 Task: Add a dependency to the task Implement a new cloud-based environmental management system for a company , the existing task  Develop a new online tool for online event registration in the project BitTech
Action: Mouse moved to (405, 356)
Screenshot: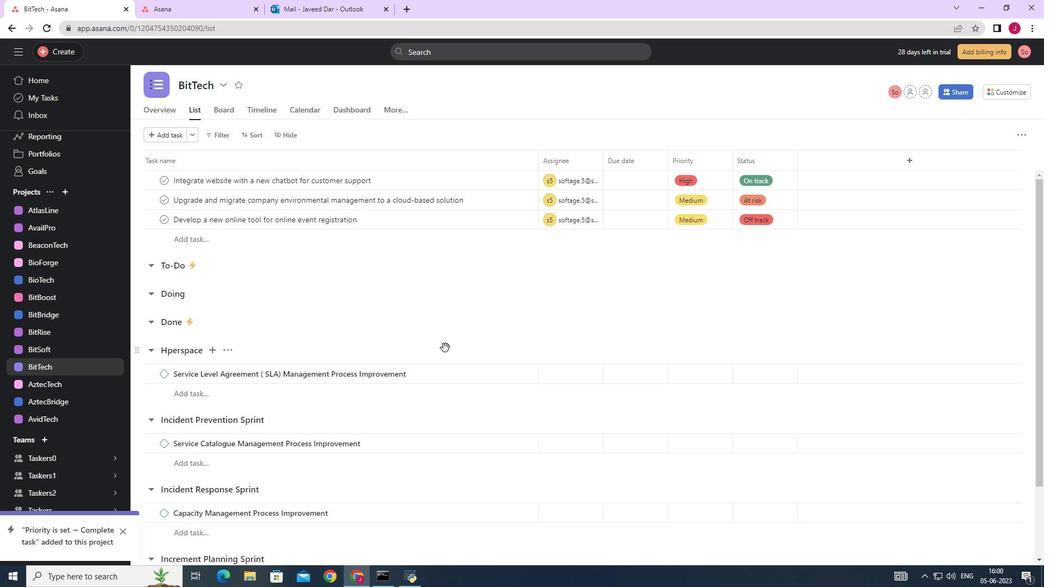 
Action: Mouse scrolled (407, 355) with delta (0, 0)
Screenshot: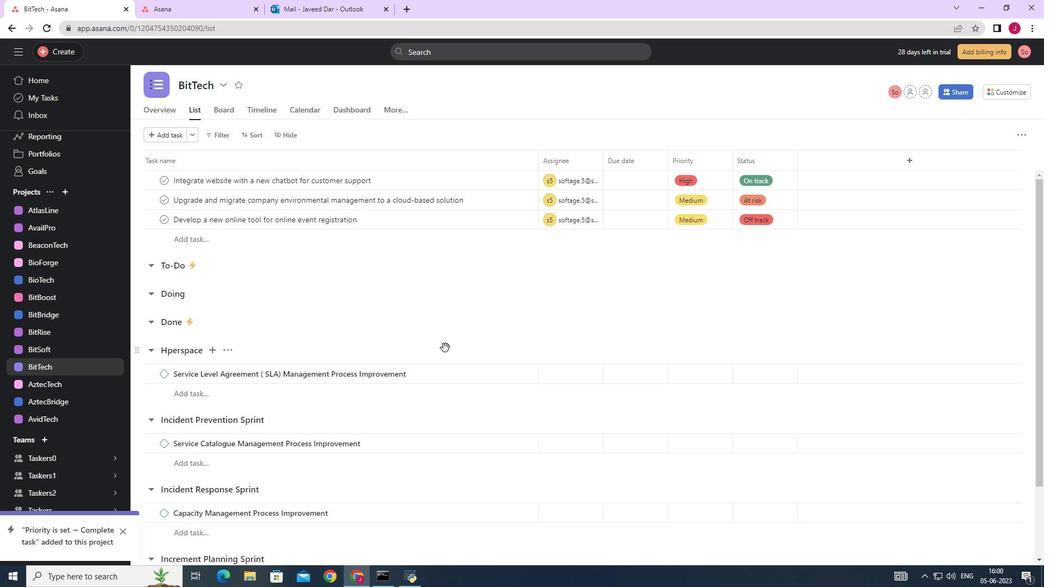 
Action: Mouse moved to (398, 358)
Screenshot: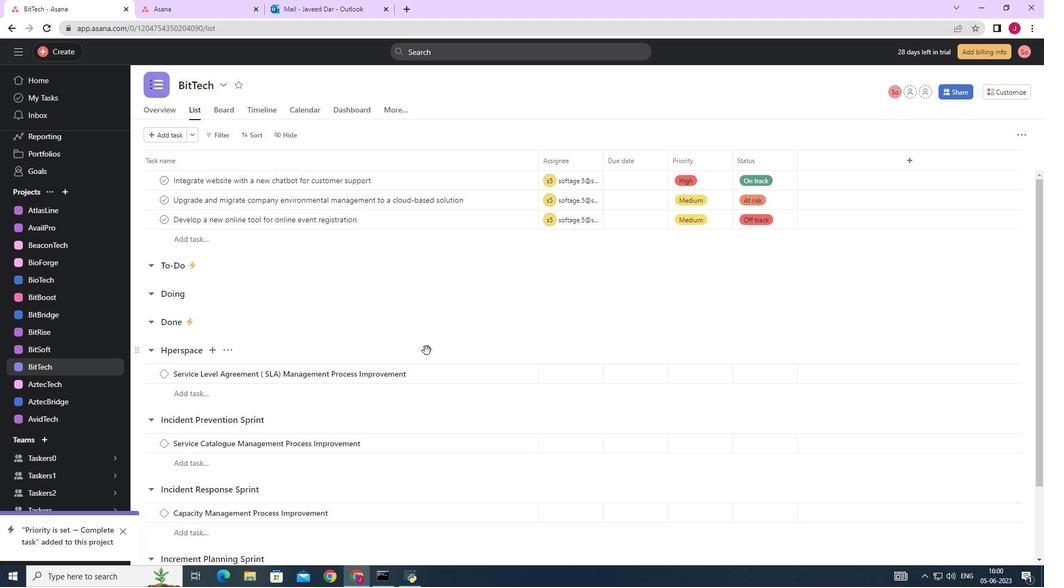 
Action: Mouse scrolled (400, 358) with delta (0, 0)
Screenshot: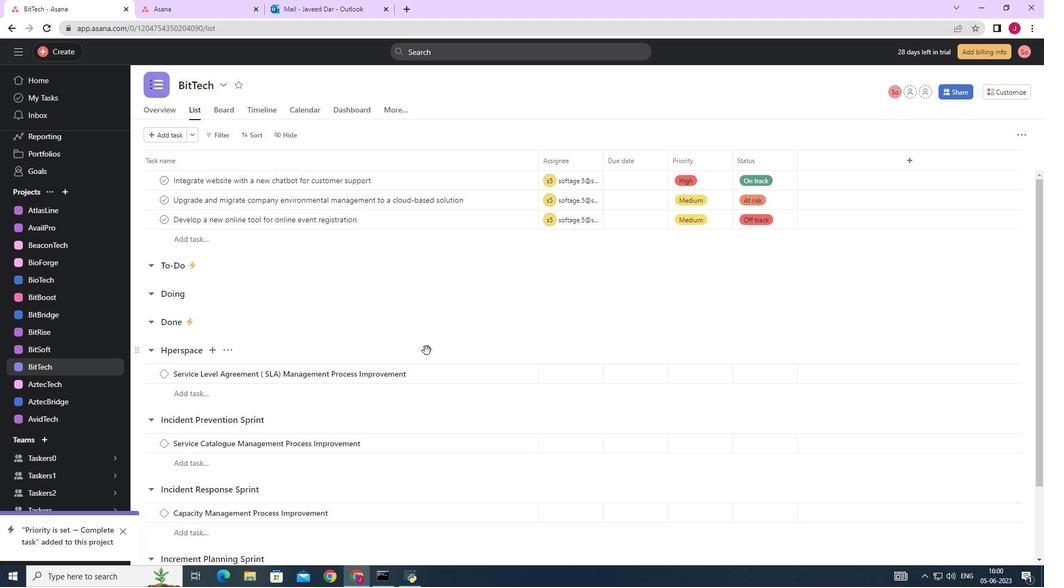 
Action: Mouse moved to (397, 358)
Screenshot: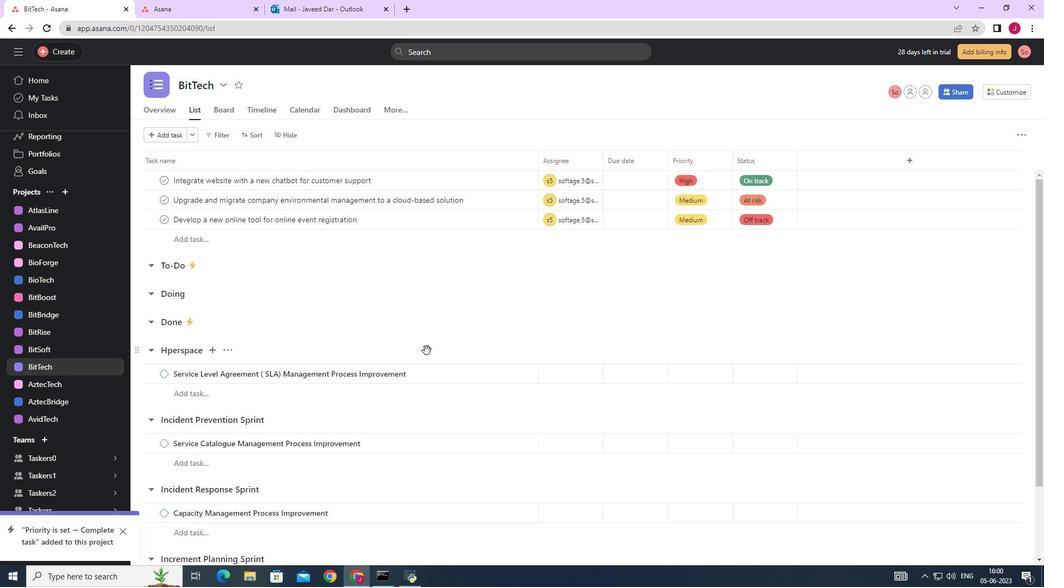 
Action: Mouse scrolled (398, 358) with delta (0, 0)
Screenshot: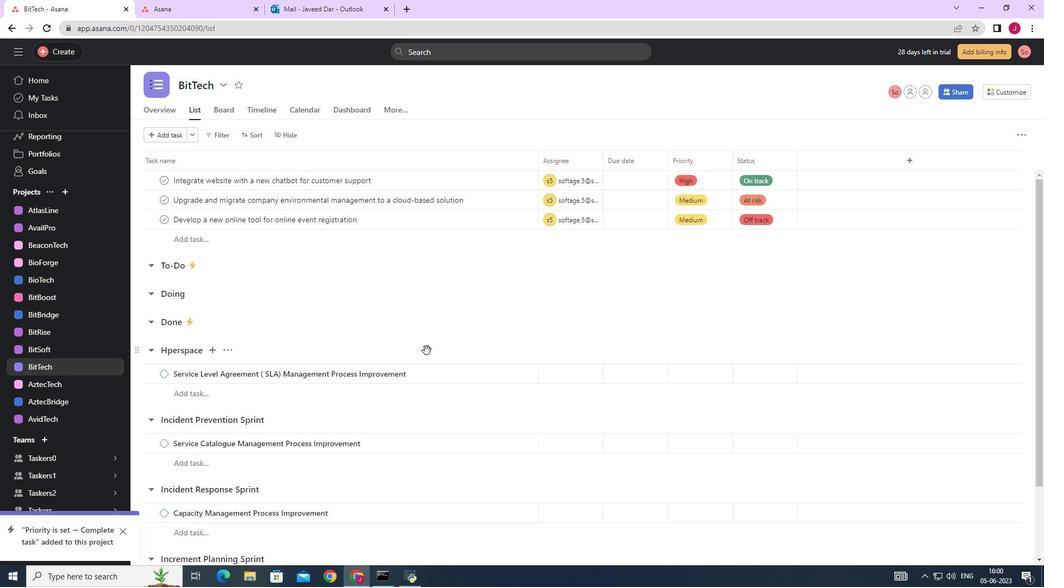 
Action: Mouse moved to (397, 358)
Screenshot: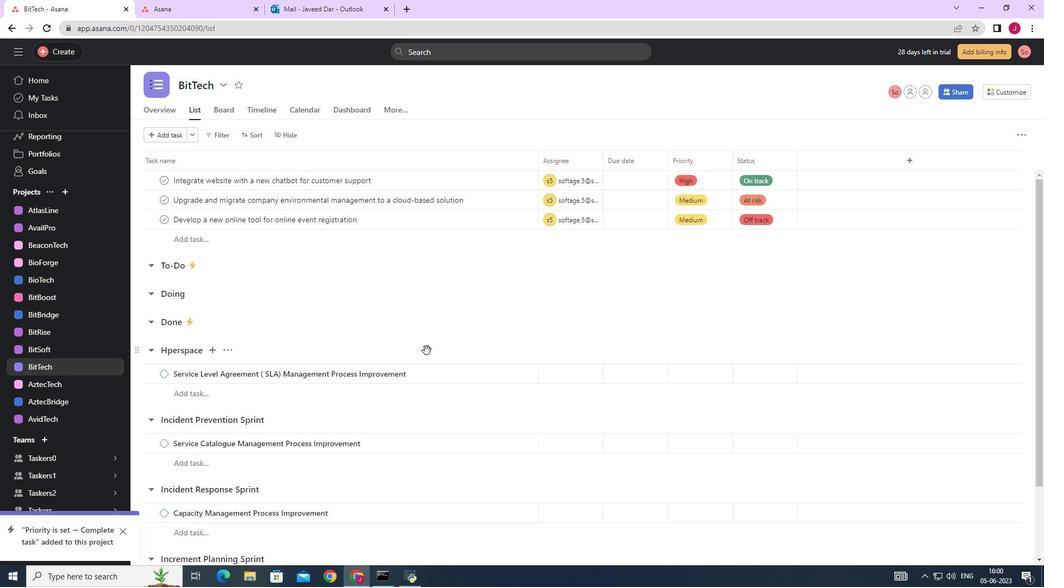 
Action: Mouse scrolled (398, 358) with delta (0, 0)
Screenshot: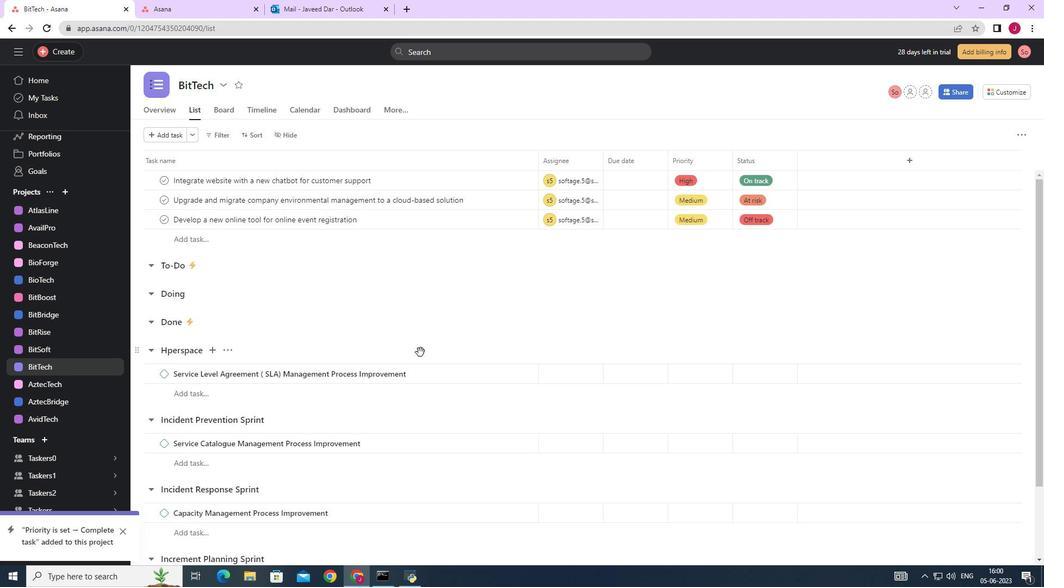 
Action: Mouse moved to (396, 358)
Screenshot: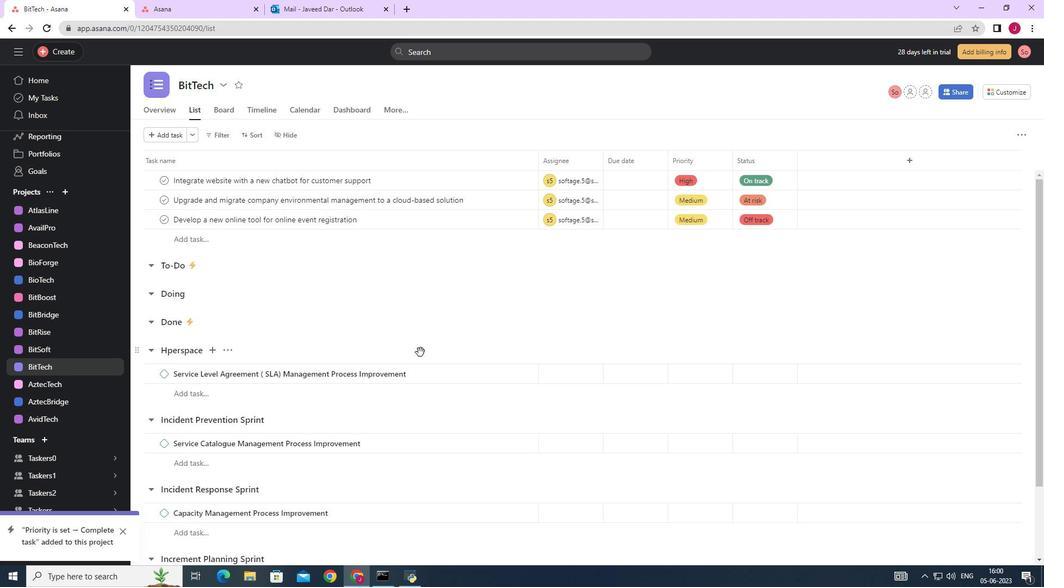 
Action: Mouse scrolled (397, 358) with delta (0, 0)
Screenshot: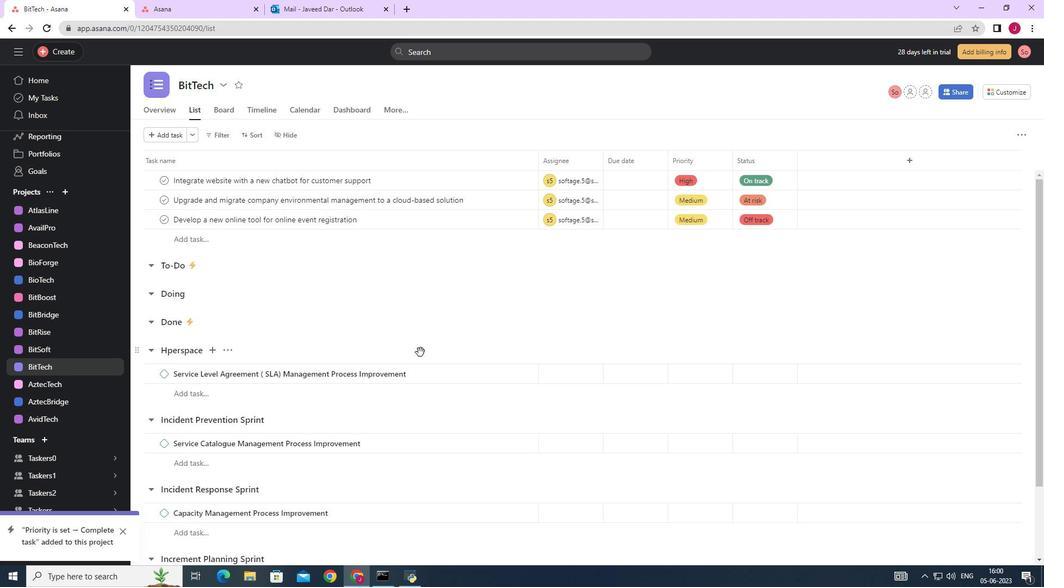 
Action: Mouse moved to (395, 358)
Screenshot: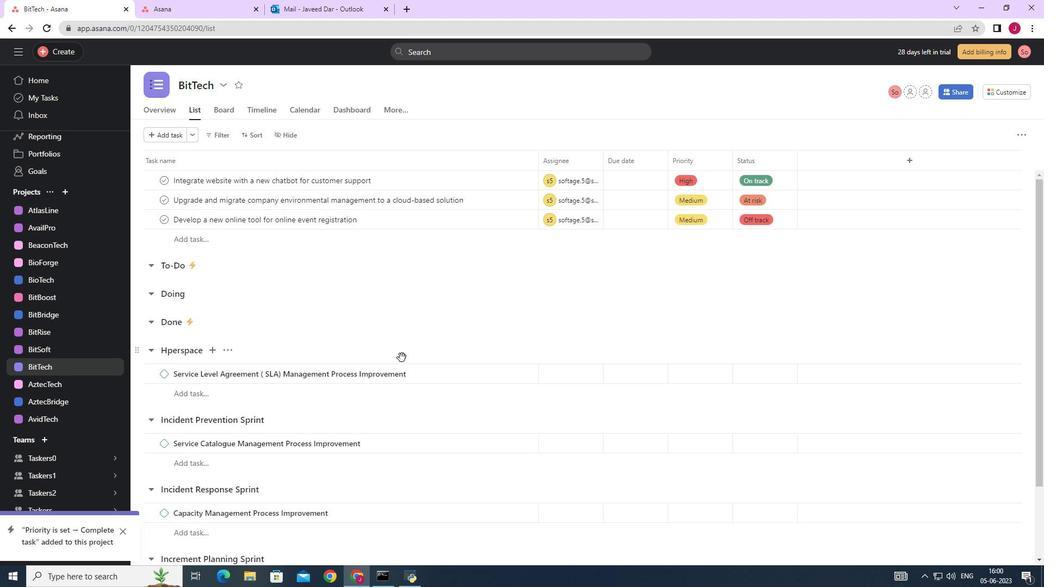 
Action: Mouse scrolled (396, 358) with delta (0, 0)
Screenshot: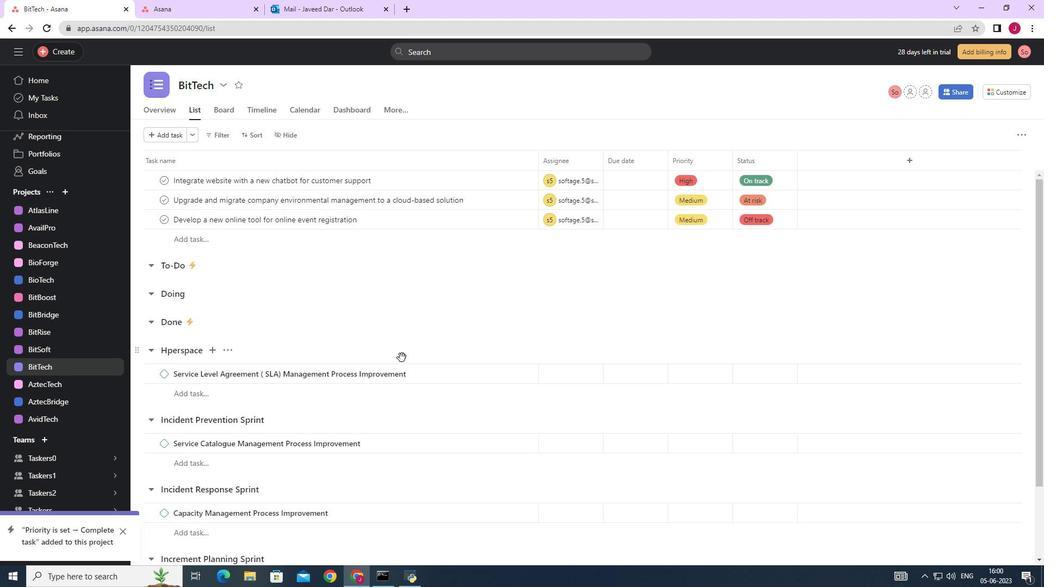 
Action: Mouse moved to (383, 361)
Screenshot: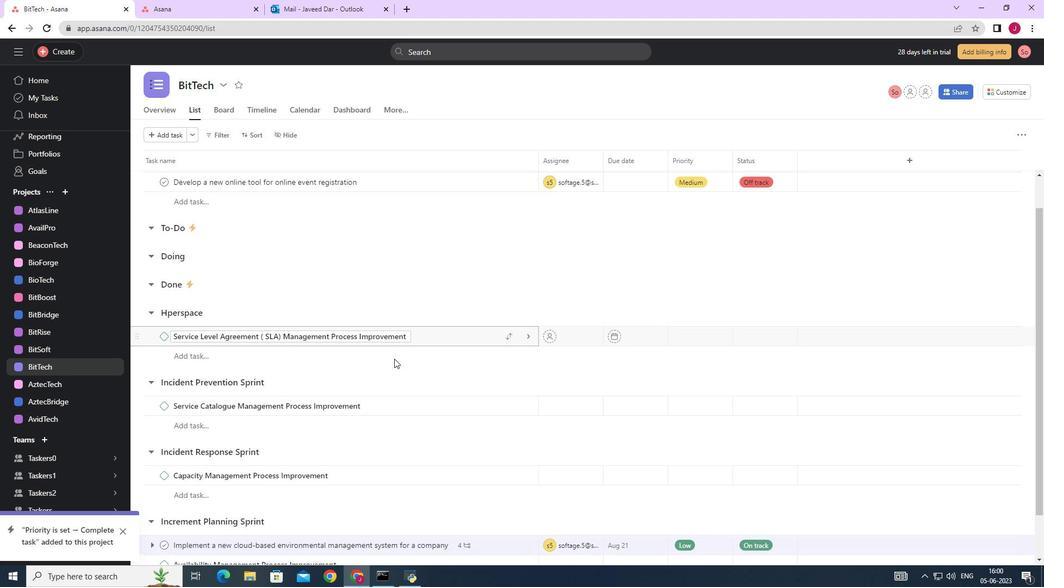 
Action: Mouse scrolled (383, 361) with delta (0, 0)
Screenshot: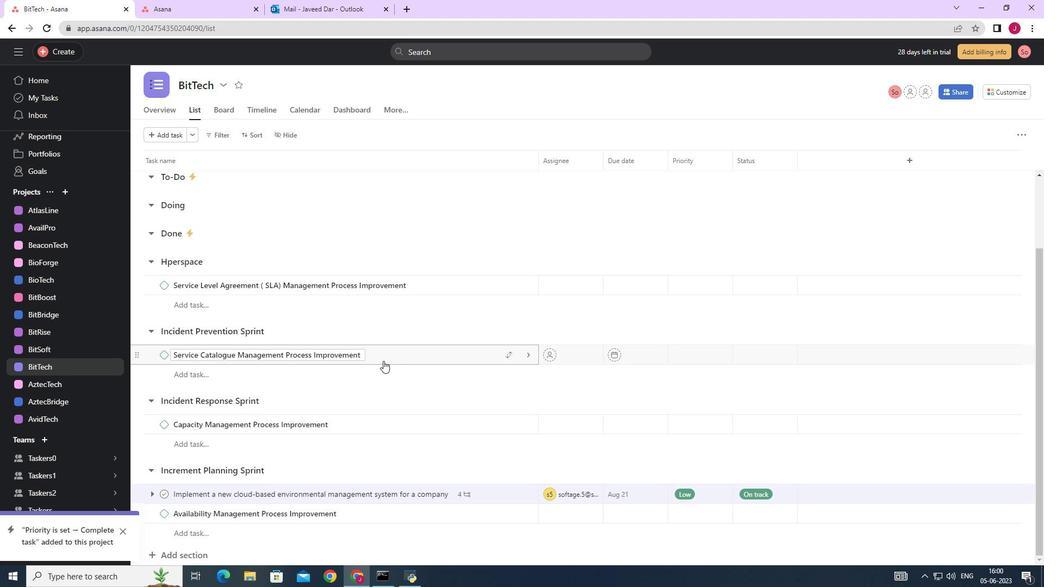 
Action: Mouse scrolled (383, 361) with delta (0, 0)
Screenshot: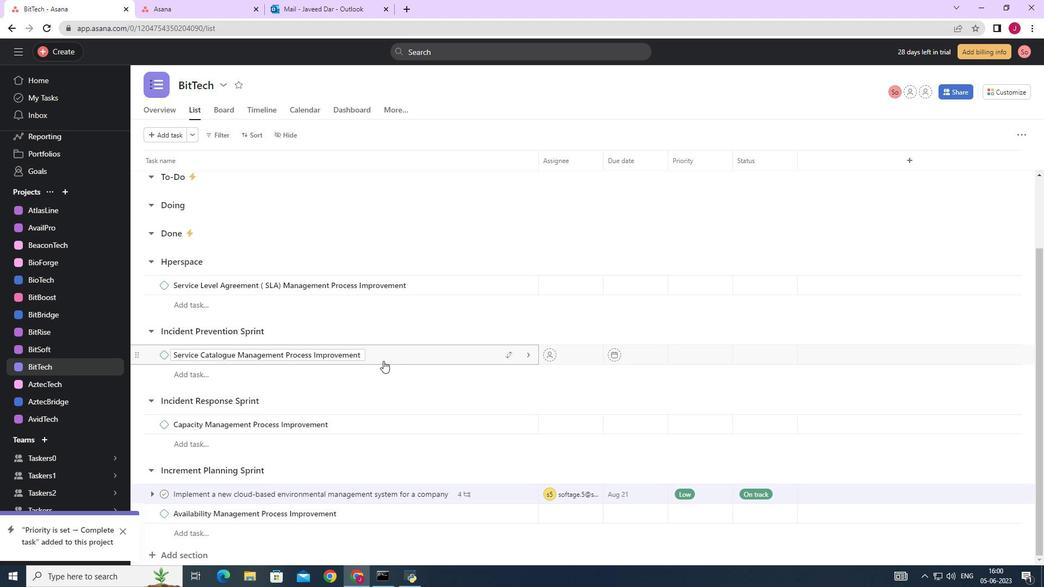
Action: Mouse scrolled (383, 361) with delta (0, 0)
Screenshot: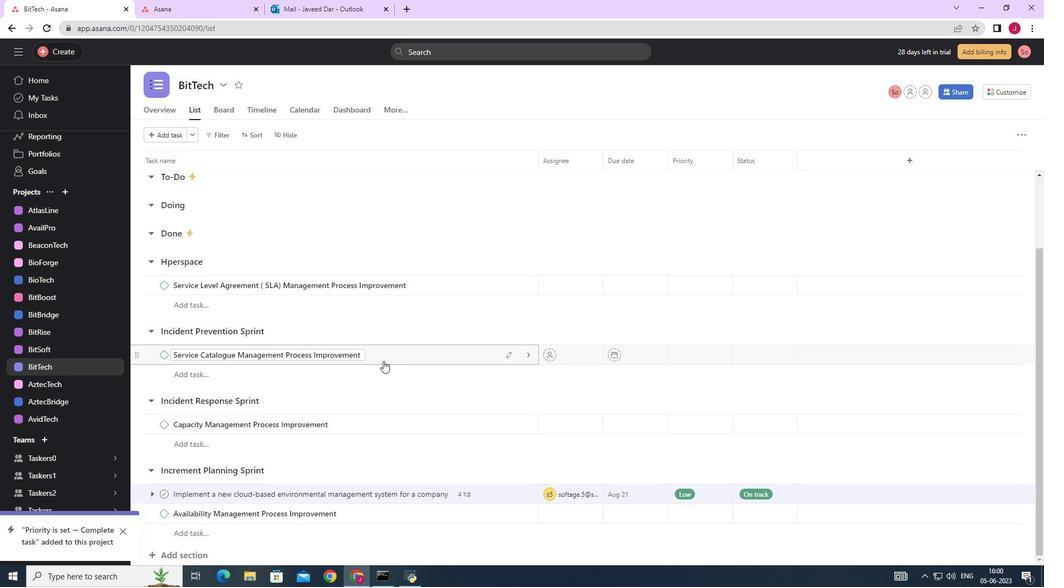 
Action: Mouse scrolled (383, 361) with delta (0, 0)
Screenshot: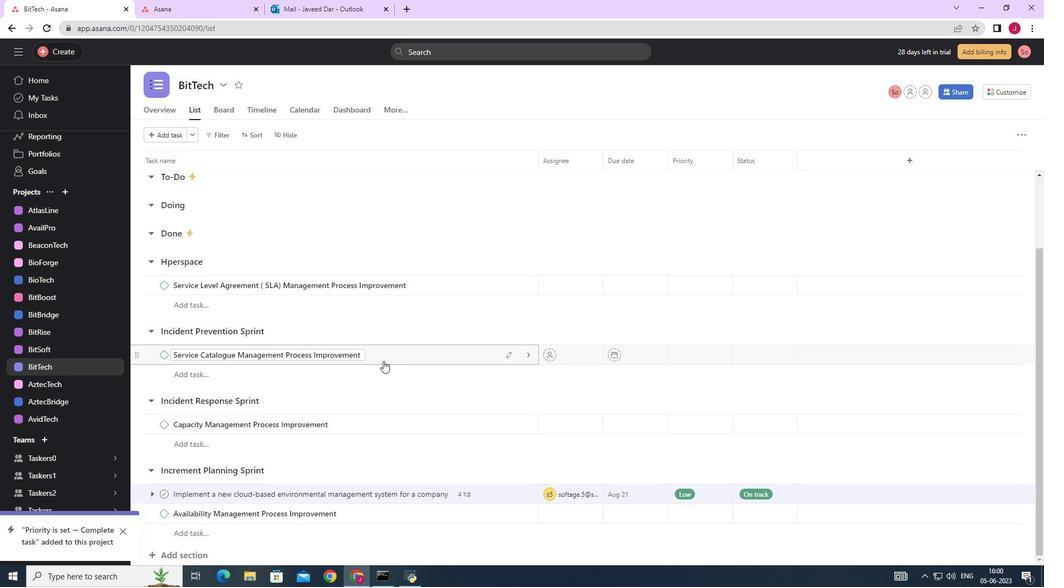 
Action: Mouse moved to (383, 351)
Screenshot: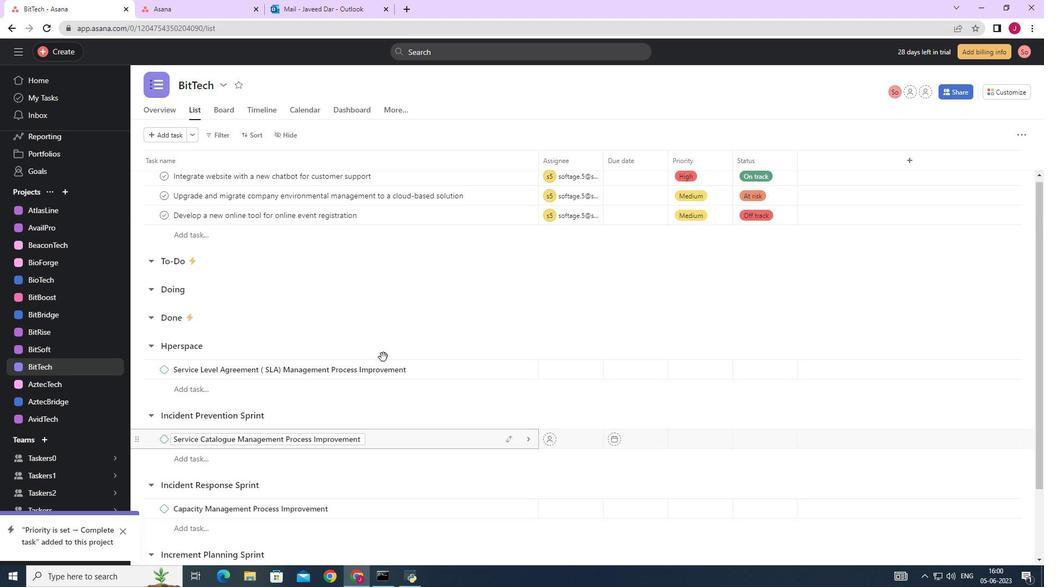 
Action: Mouse scrolled (383, 350) with delta (0, 0)
Screenshot: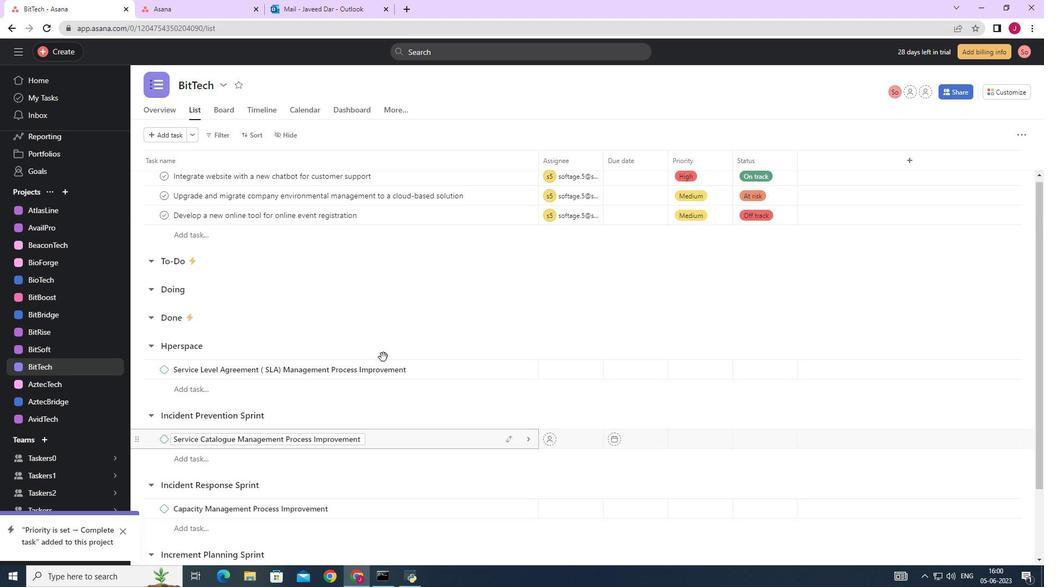 
Action: Mouse scrolled (383, 350) with delta (0, 0)
Screenshot: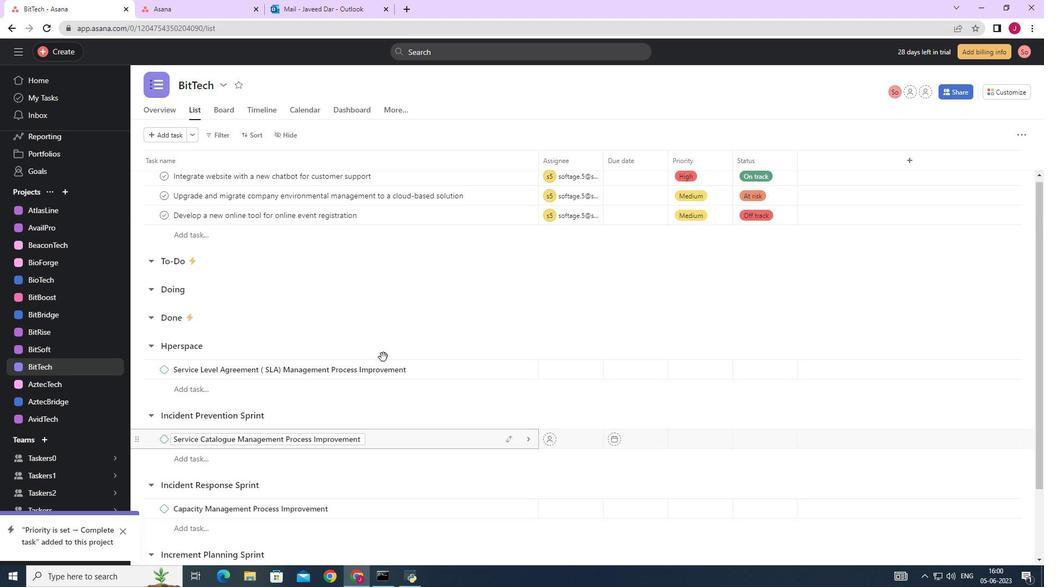 
Action: Mouse scrolled (383, 350) with delta (0, 0)
Screenshot: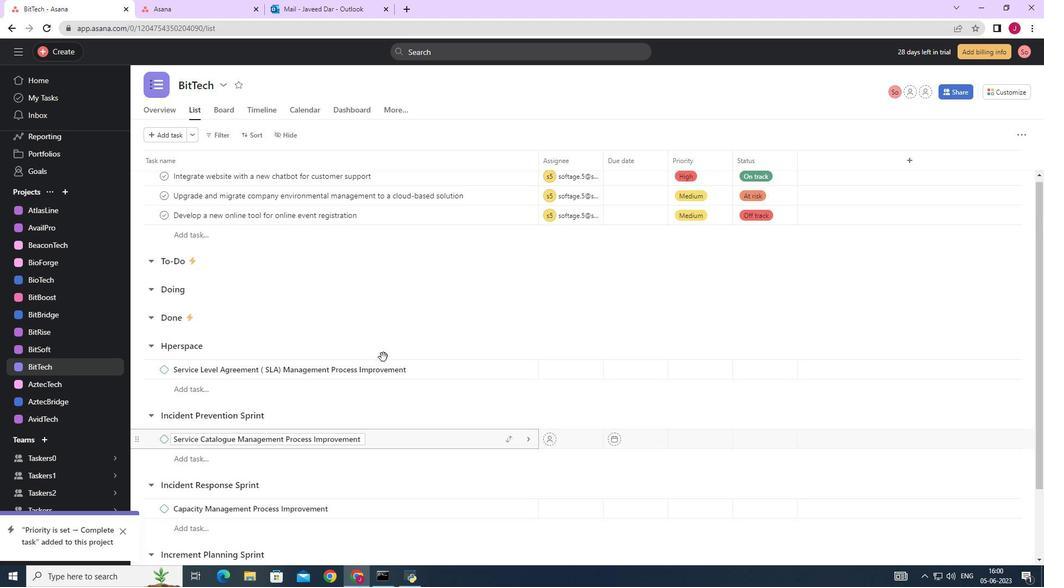 
Action: Mouse scrolled (383, 350) with delta (0, 0)
Screenshot: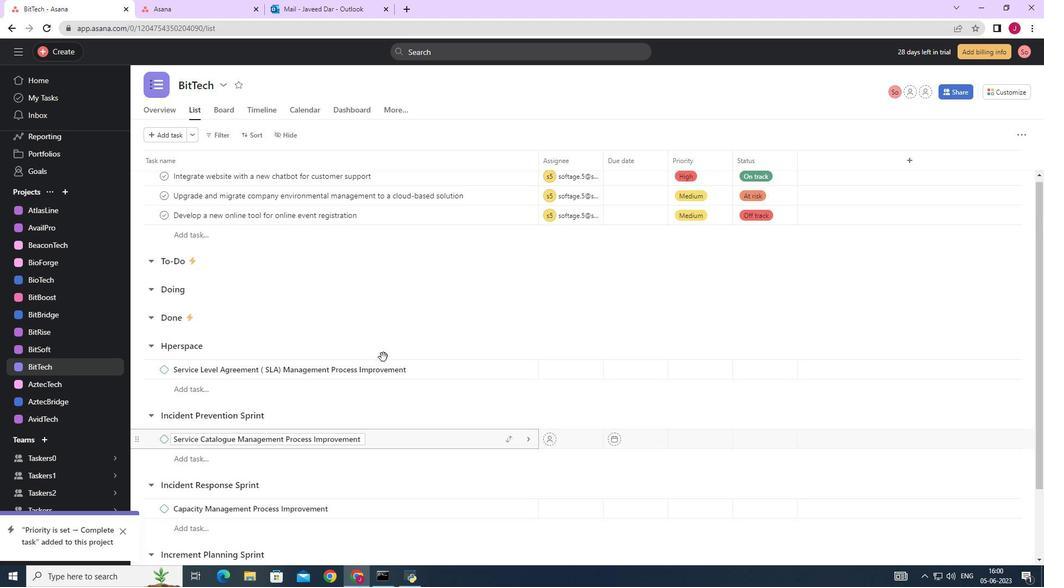 
Action: Mouse scrolled (383, 350) with delta (0, 0)
Screenshot: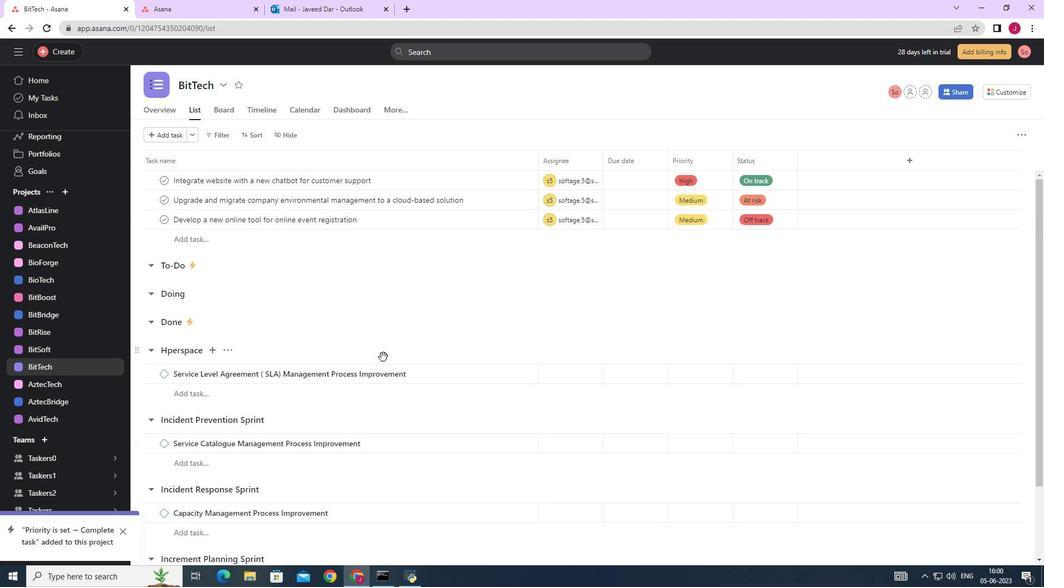 
Action: Mouse moved to (497, 497)
Screenshot: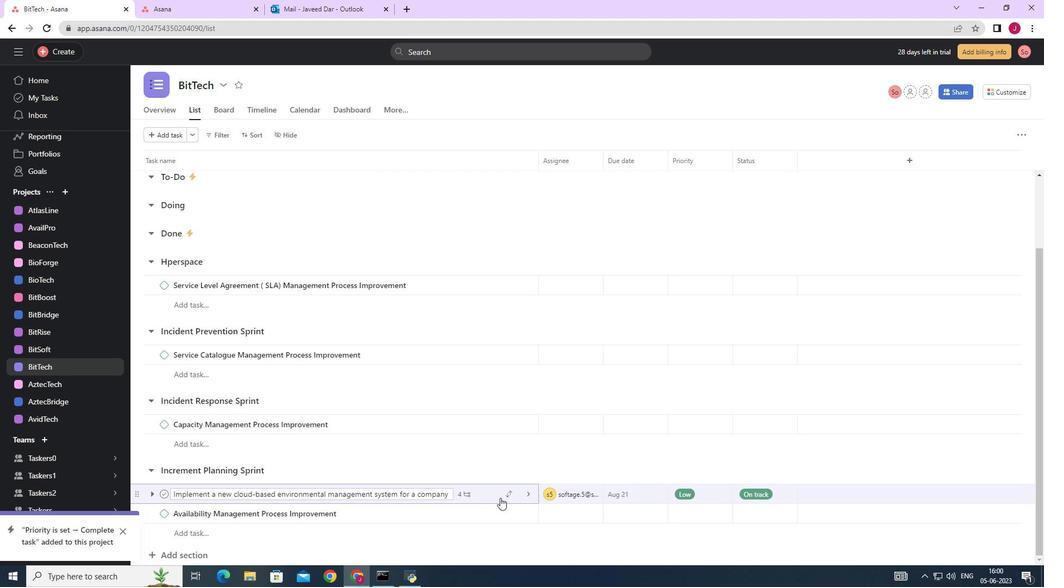 
Action: Mouse pressed left at (497, 497)
Screenshot: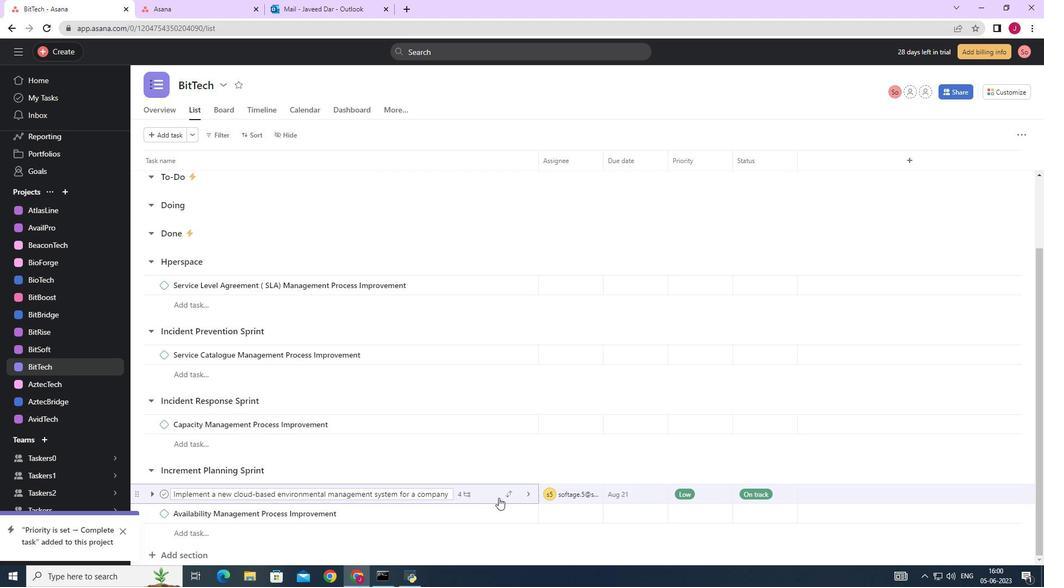 
Action: Mouse moved to (724, 369)
Screenshot: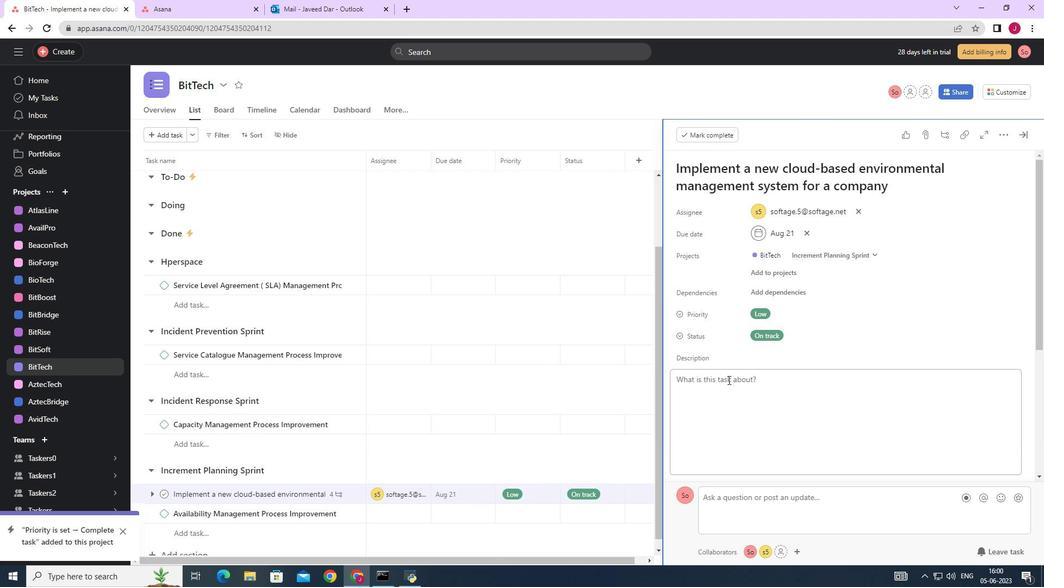 
Action: Mouse scrolled (724, 369) with delta (0, 0)
Screenshot: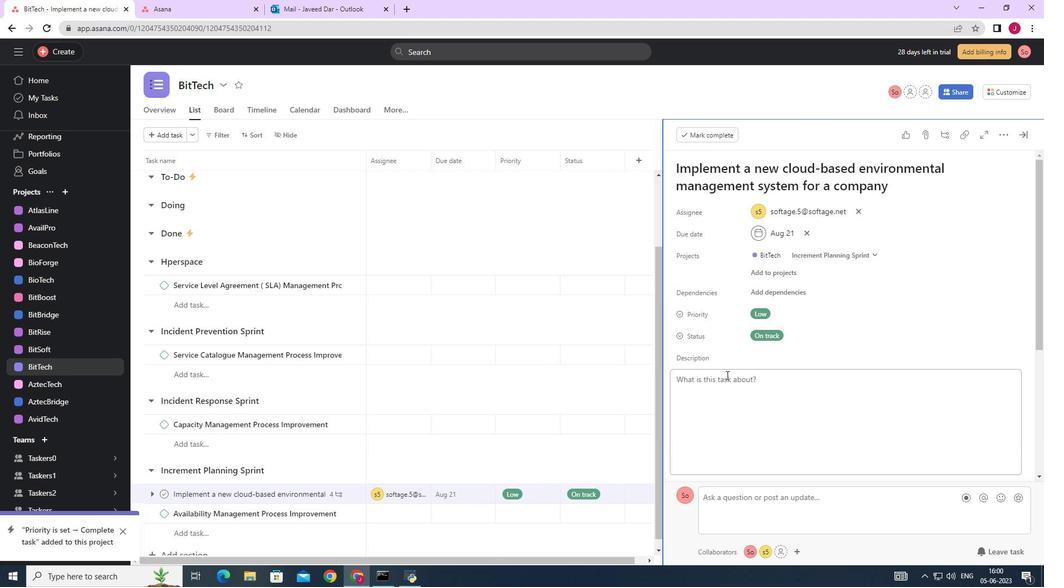 
Action: Mouse scrolled (724, 369) with delta (0, 0)
Screenshot: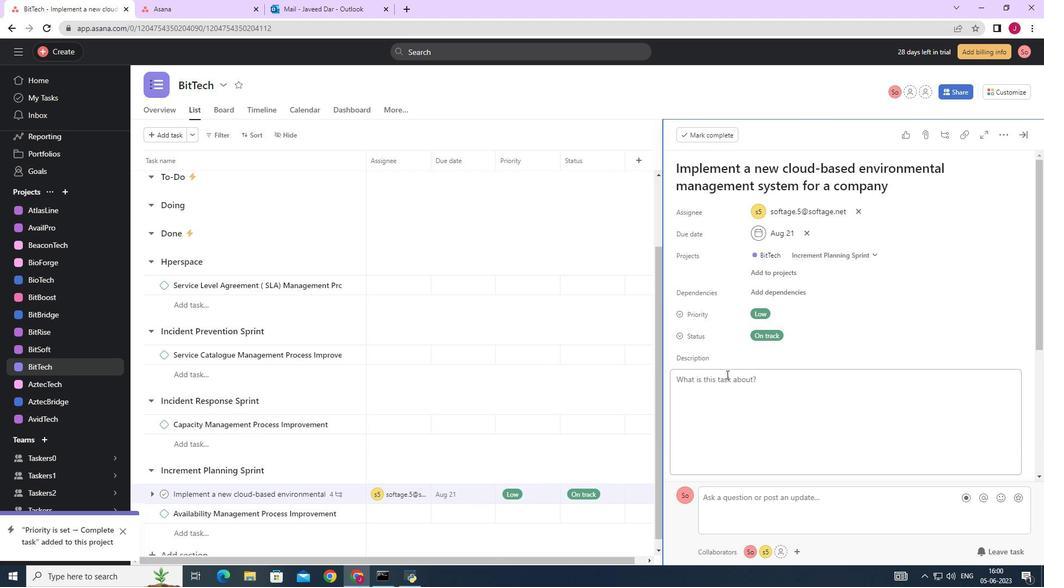 
Action: Mouse scrolled (724, 369) with delta (0, 0)
Screenshot: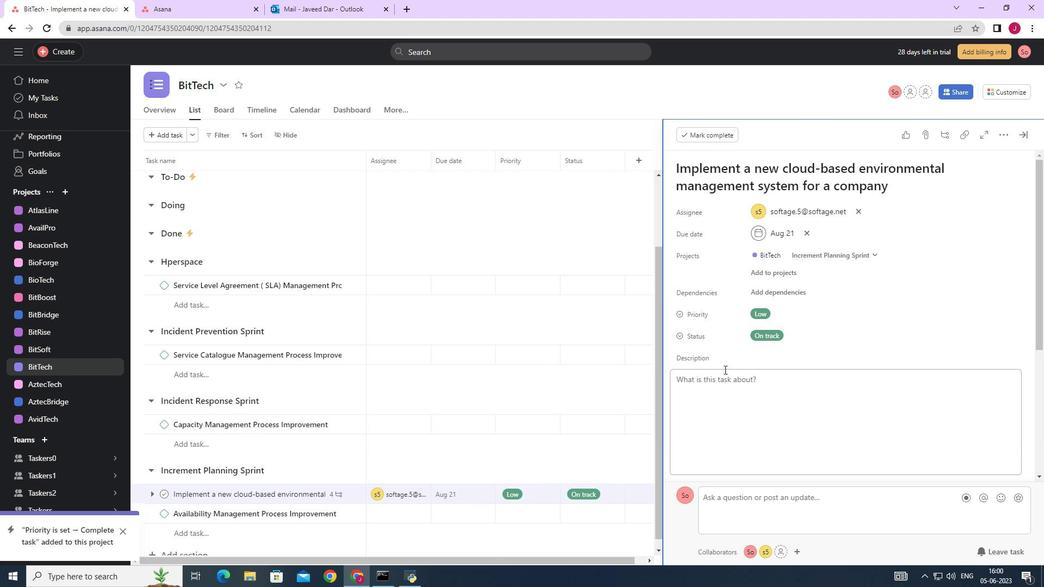 
Action: Mouse moved to (776, 278)
Screenshot: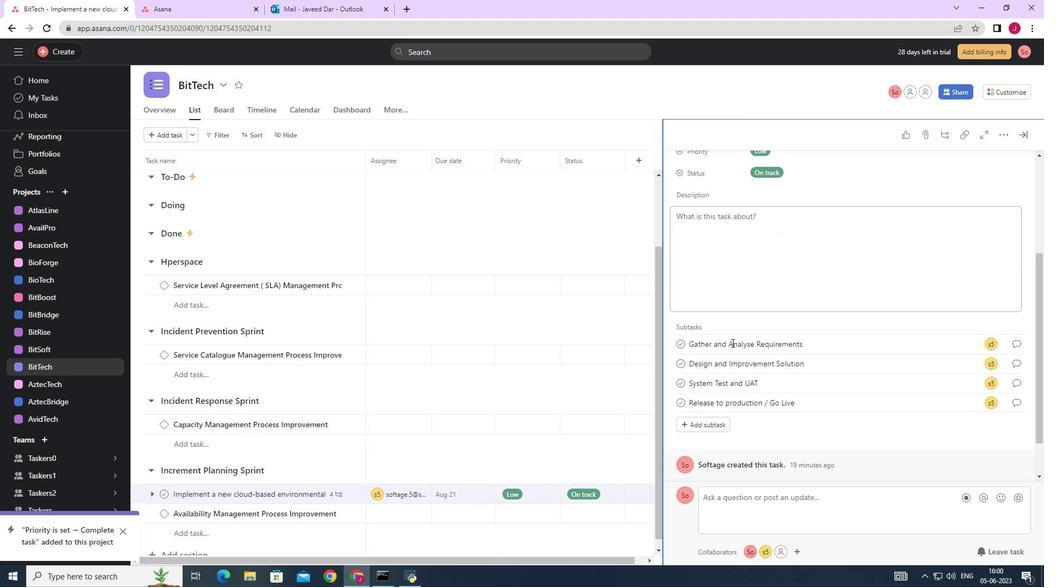 
Action: Mouse scrolled (776, 279) with delta (0, 0)
Screenshot: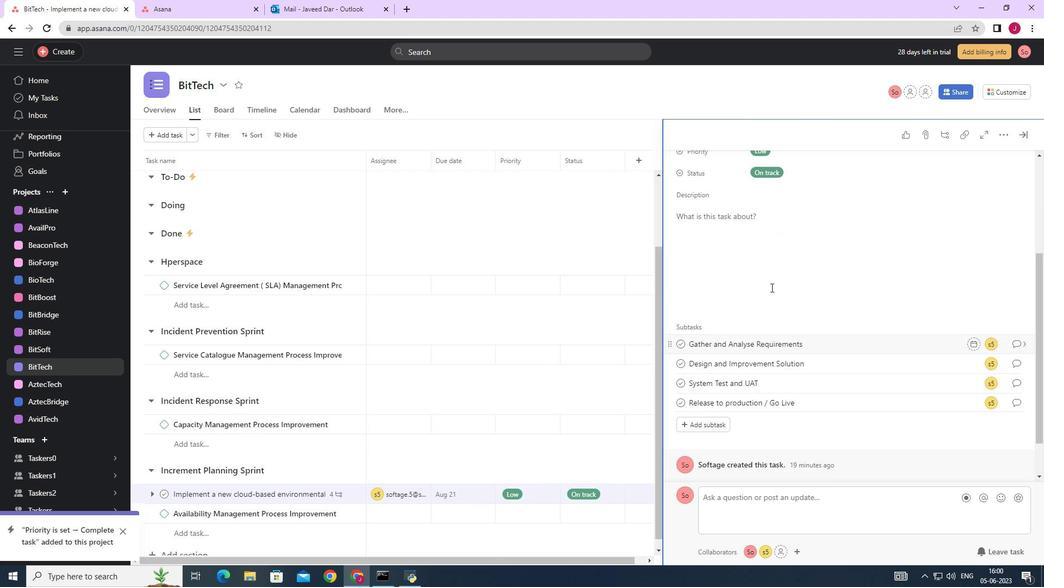 
Action: Mouse scrolled (776, 279) with delta (0, 0)
Screenshot: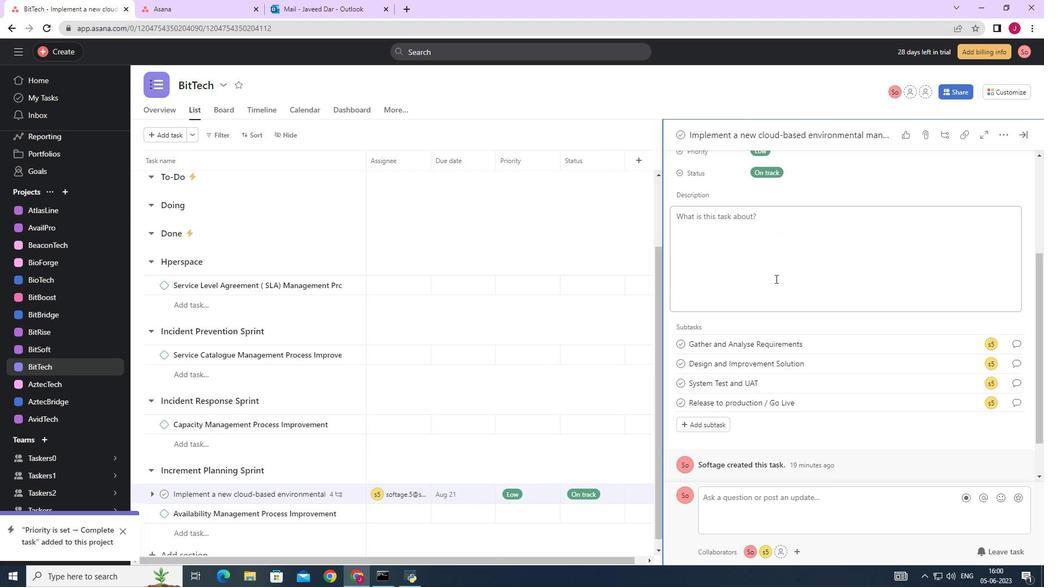 
Action: Mouse moved to (796, 237)
Screenshot: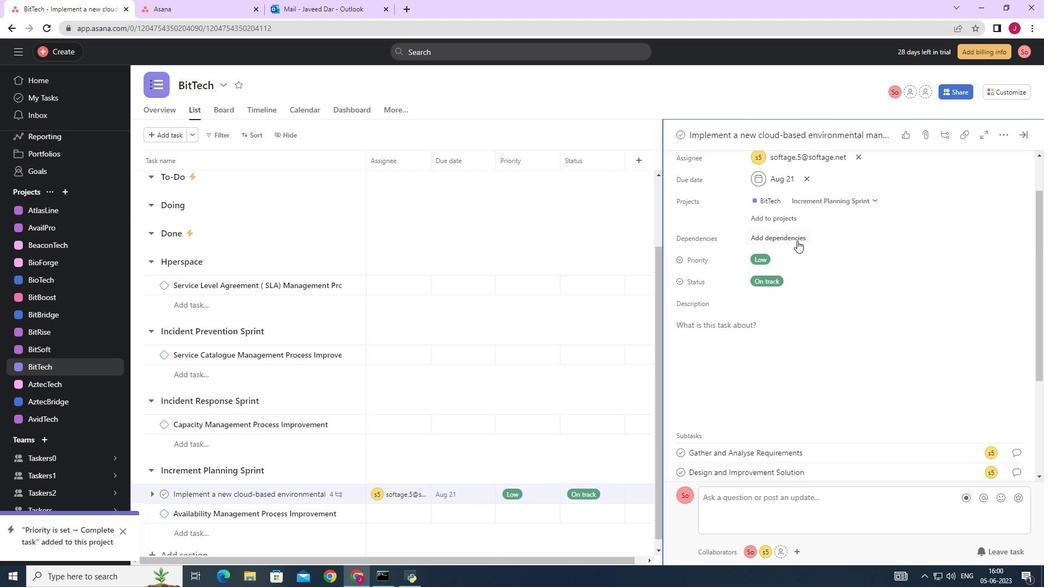 
Action: Mouse pressed left at (796, 237)
Screenshot: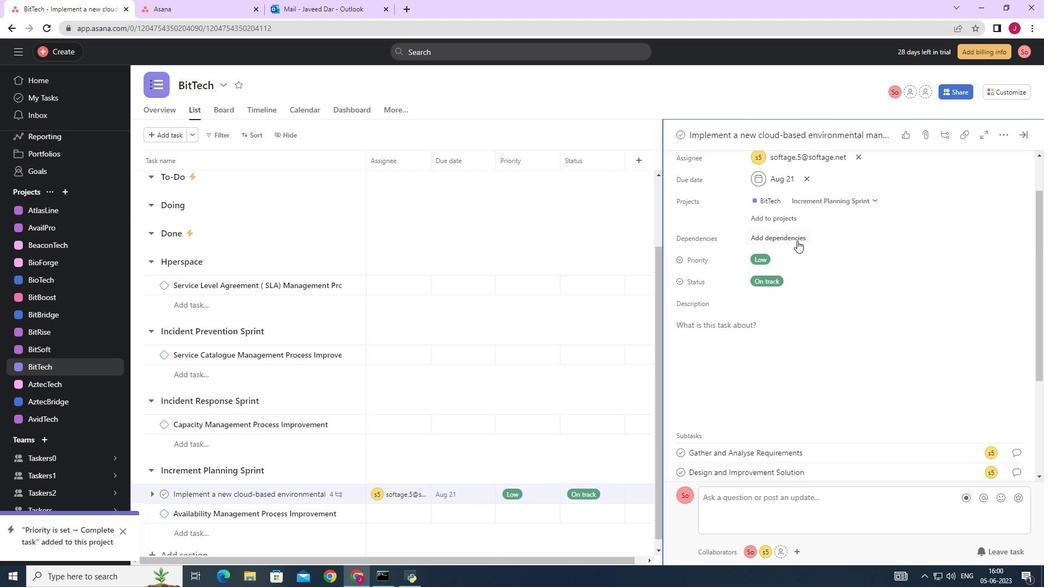 
Action: Mouse moved to (827, 279)
Screenshot: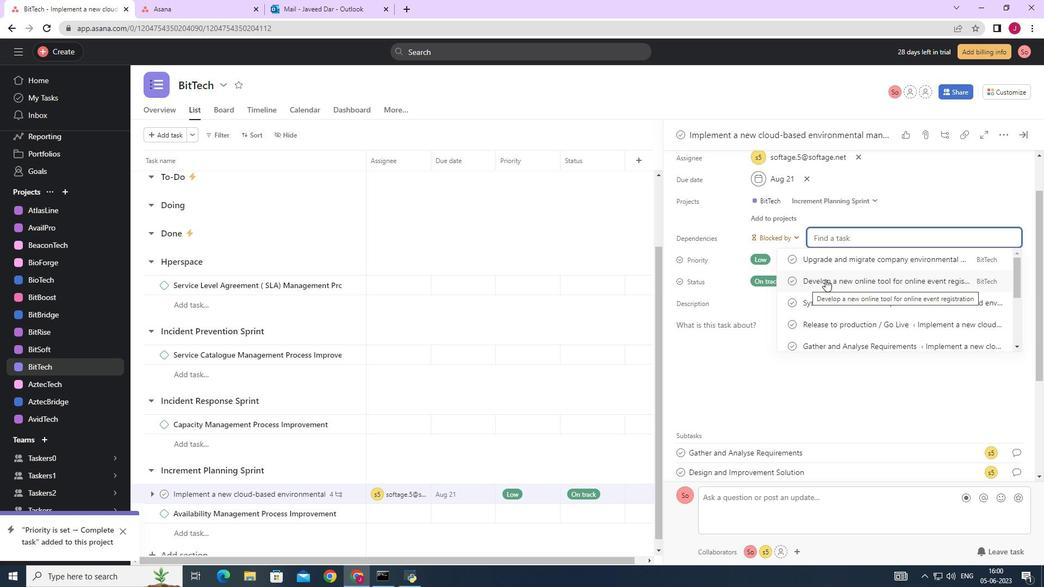 
Action: Mouse pressed left at (827, 279)
Screenshot: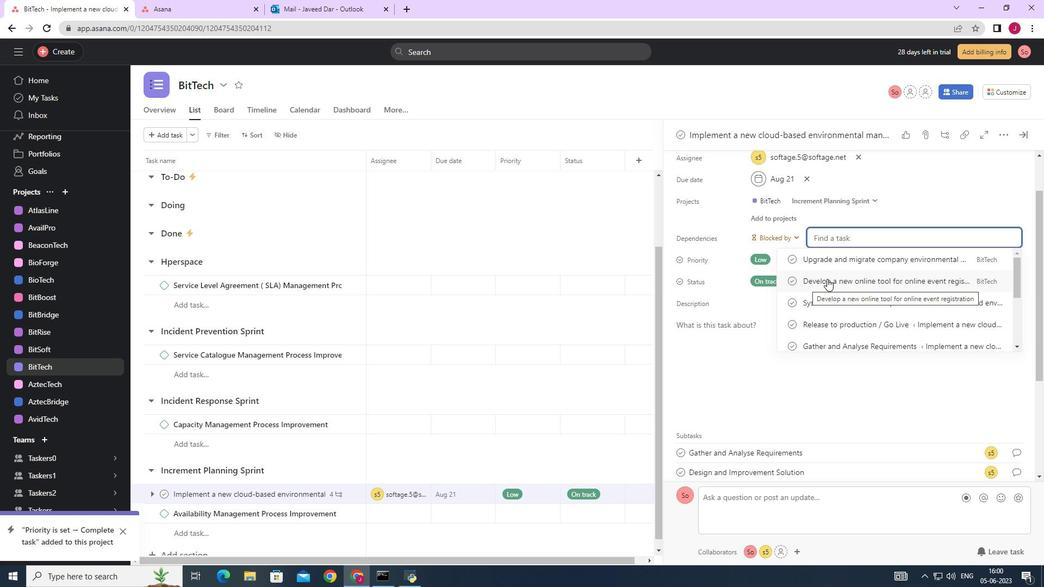 
Action: Mouse moved to (1021, 136)
Screenshot: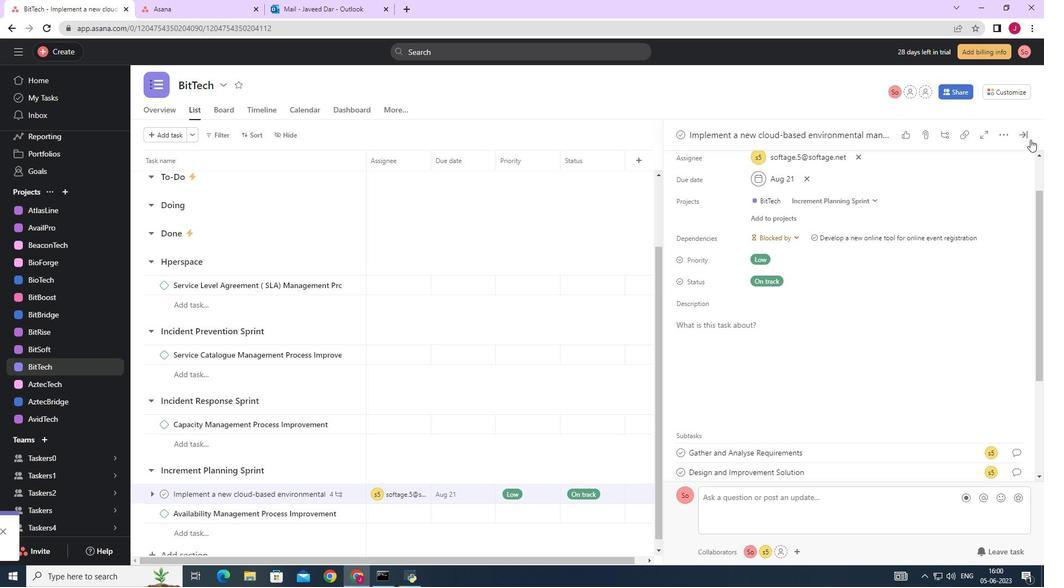
Action: Mouse pressed left at (1021, 136)
Screenshot: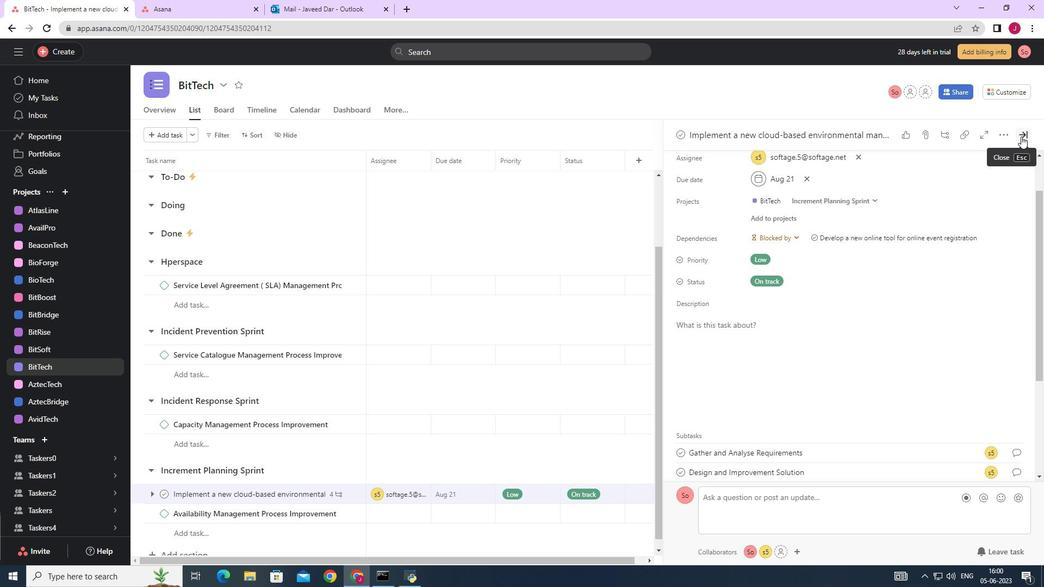 
Action: Mouse moved to (957, 148)
Screenshot: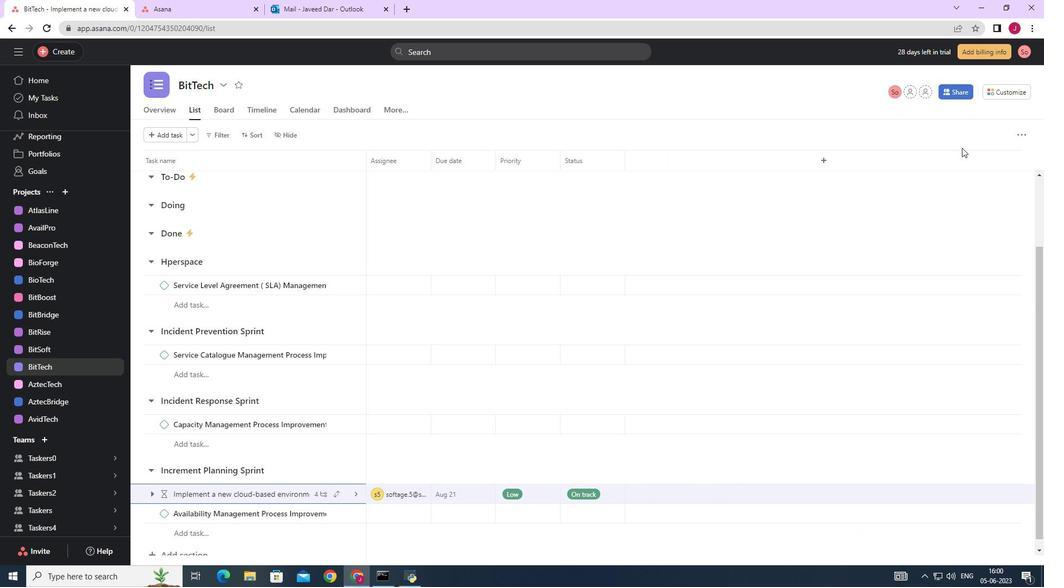 
